 Task: Enable allow connection to export emails.
Action: Mouse moved to (944, 126)
Screenshot: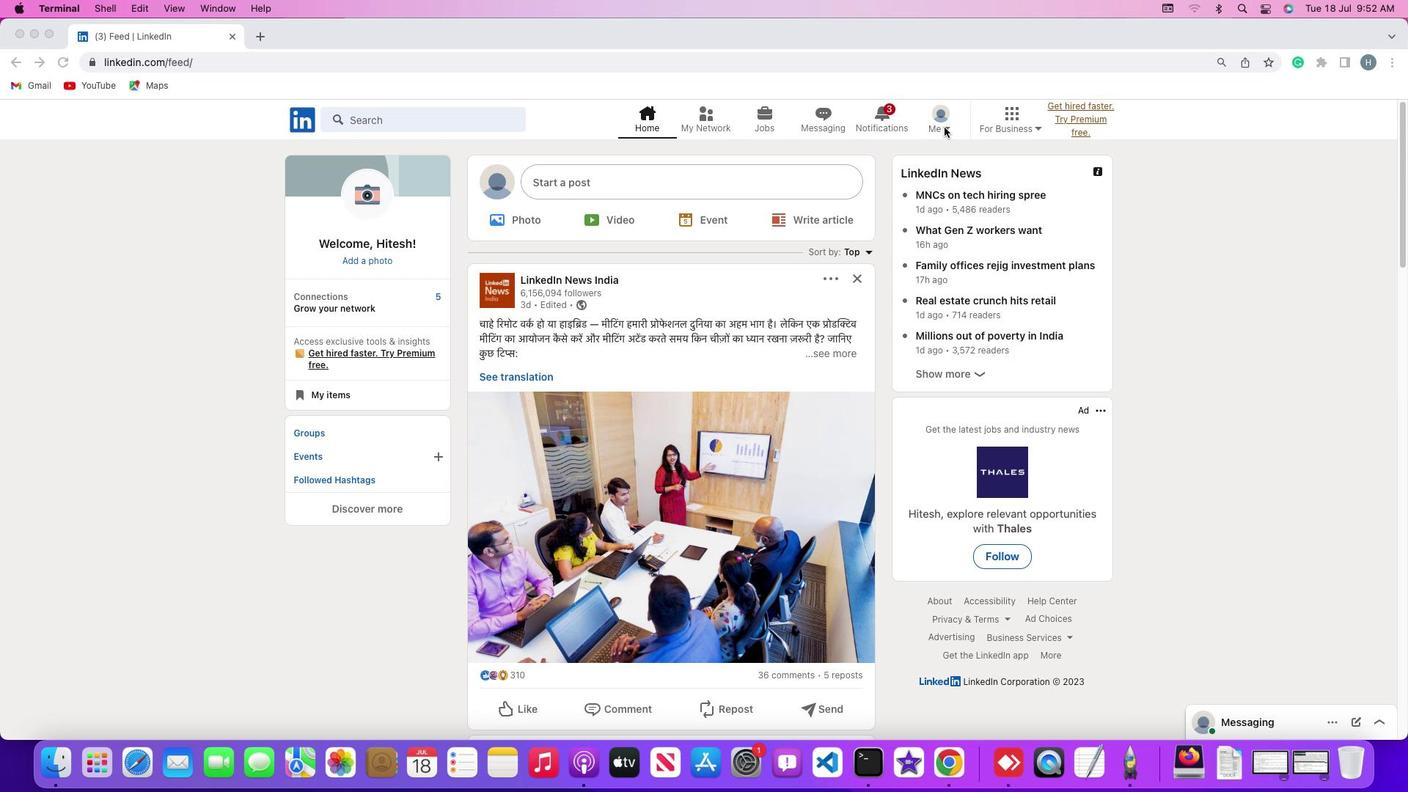
Action: Mouse pressed left at (944, 126)
Screenshot: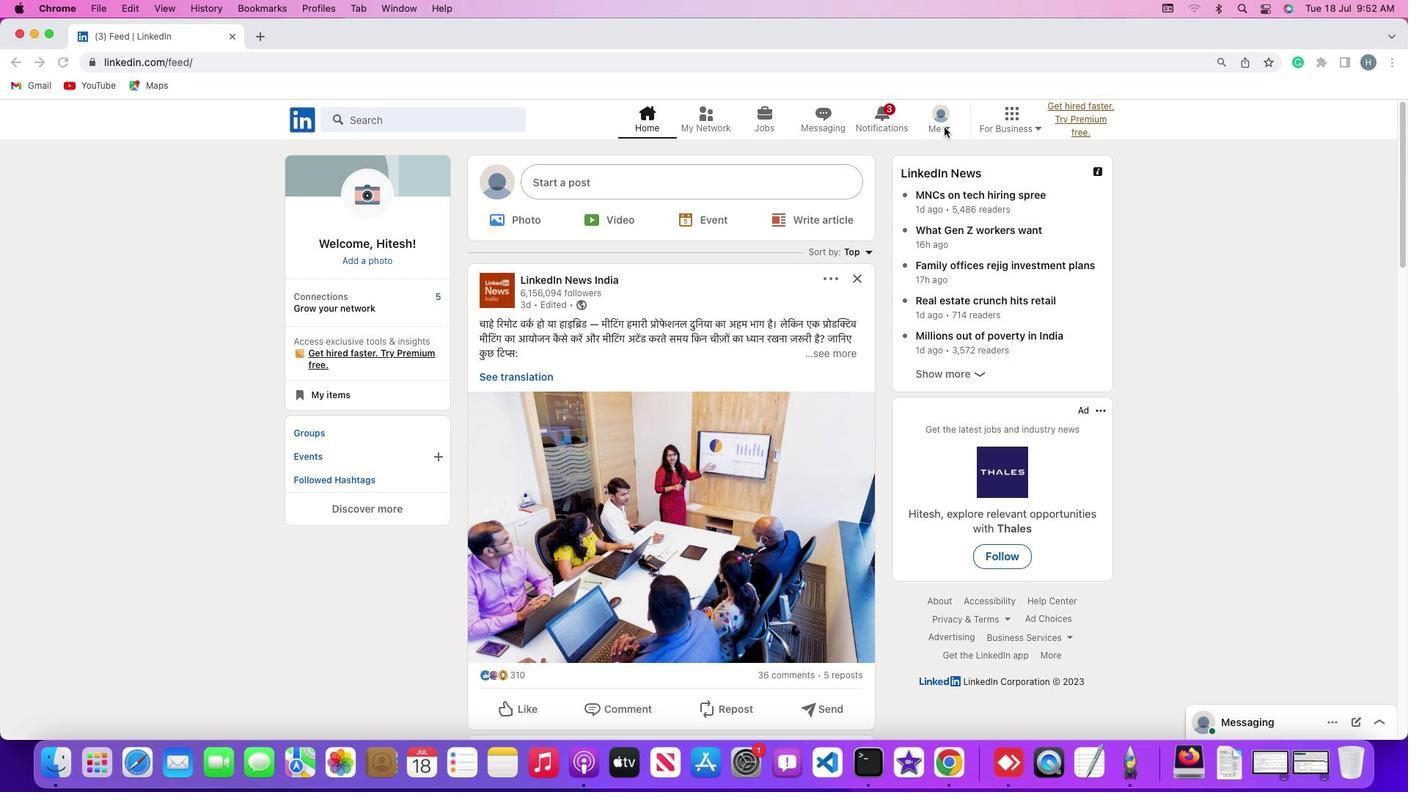 
Action: Mouse moved to (946, 126)
Screenshot: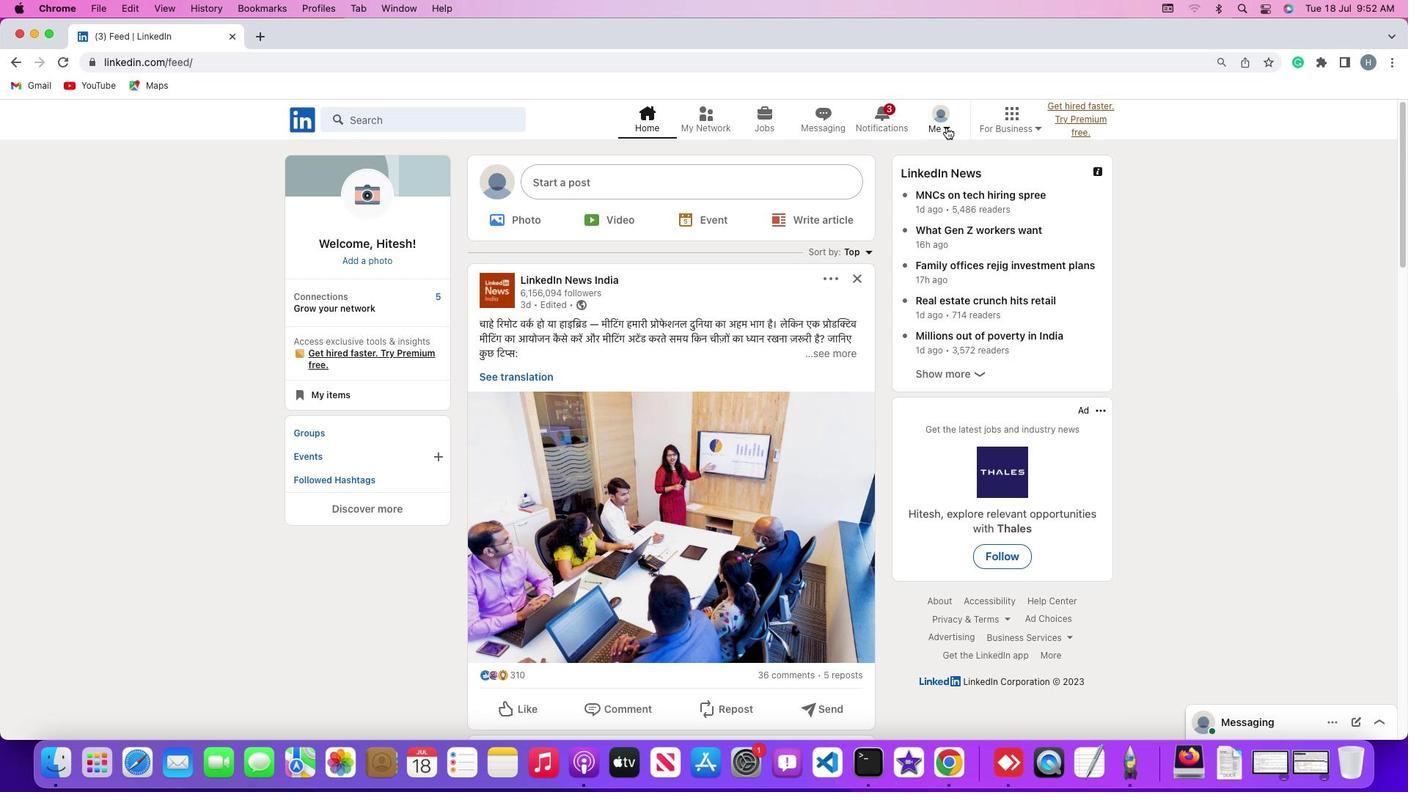 
Action: Mouse pressed left at (946, 126)
Screenshot: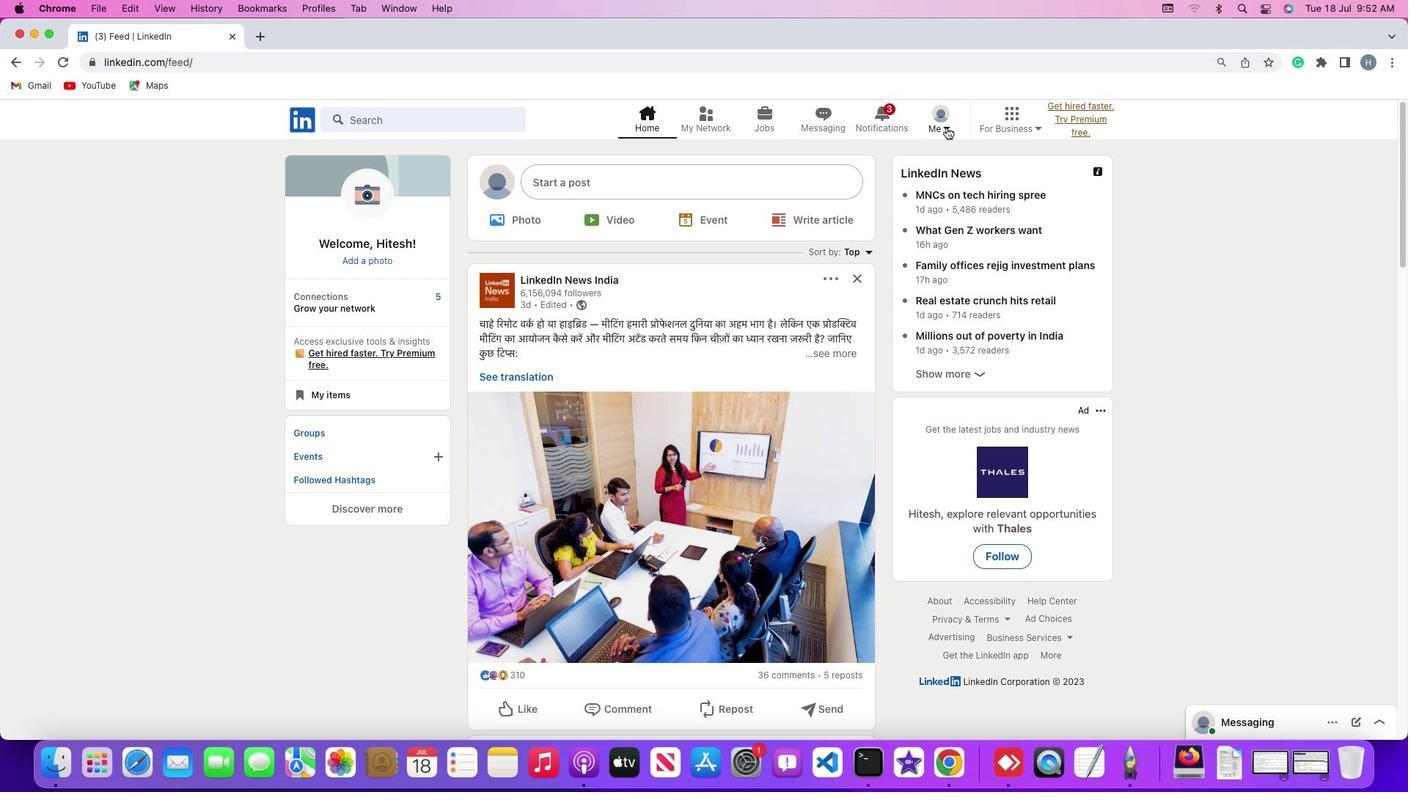 
Action: Mouse moved to (853, 283)
Screenshot: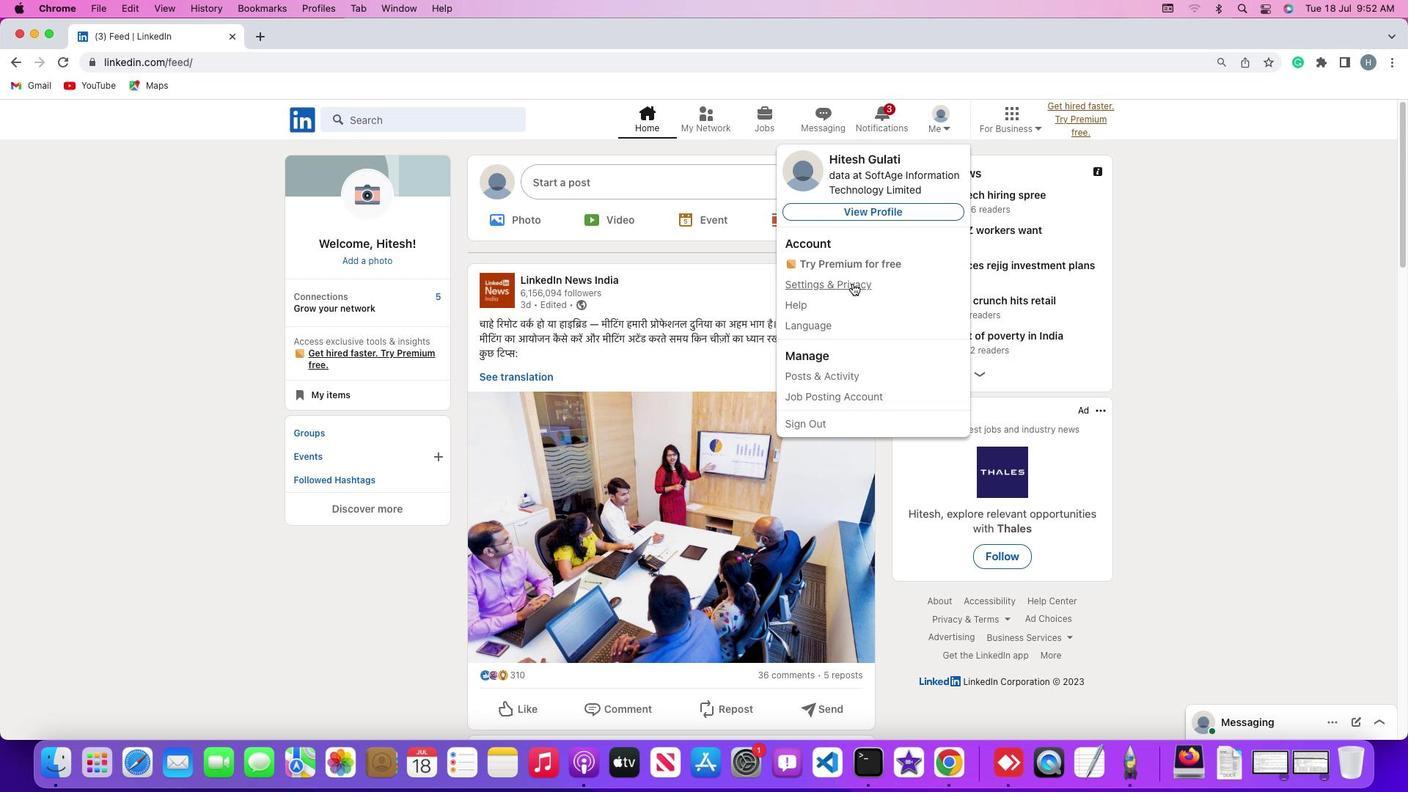 
Action: Mouse pressed left at (853, 283)
Screenshot: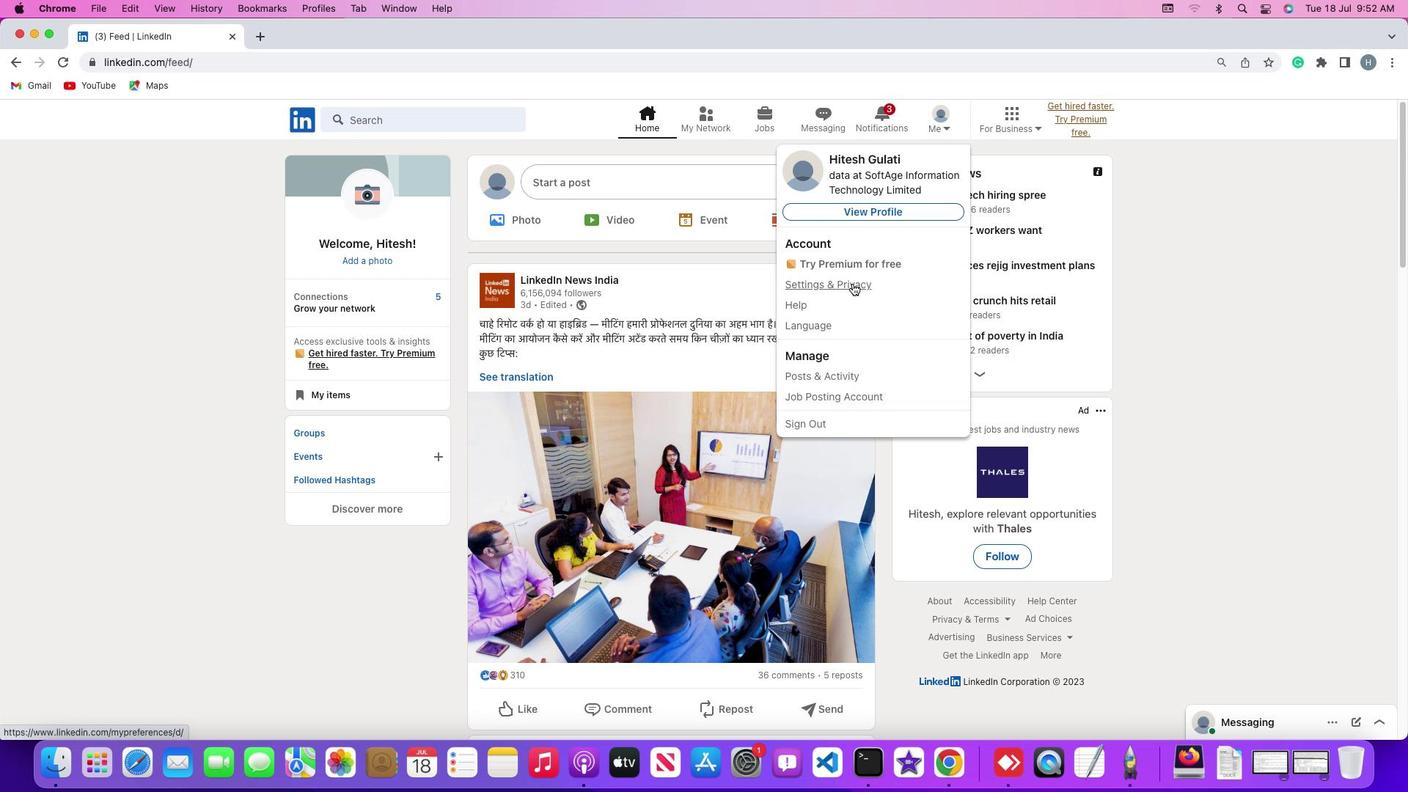 
Action: Mouse moved to (89, 335)
Screenshot: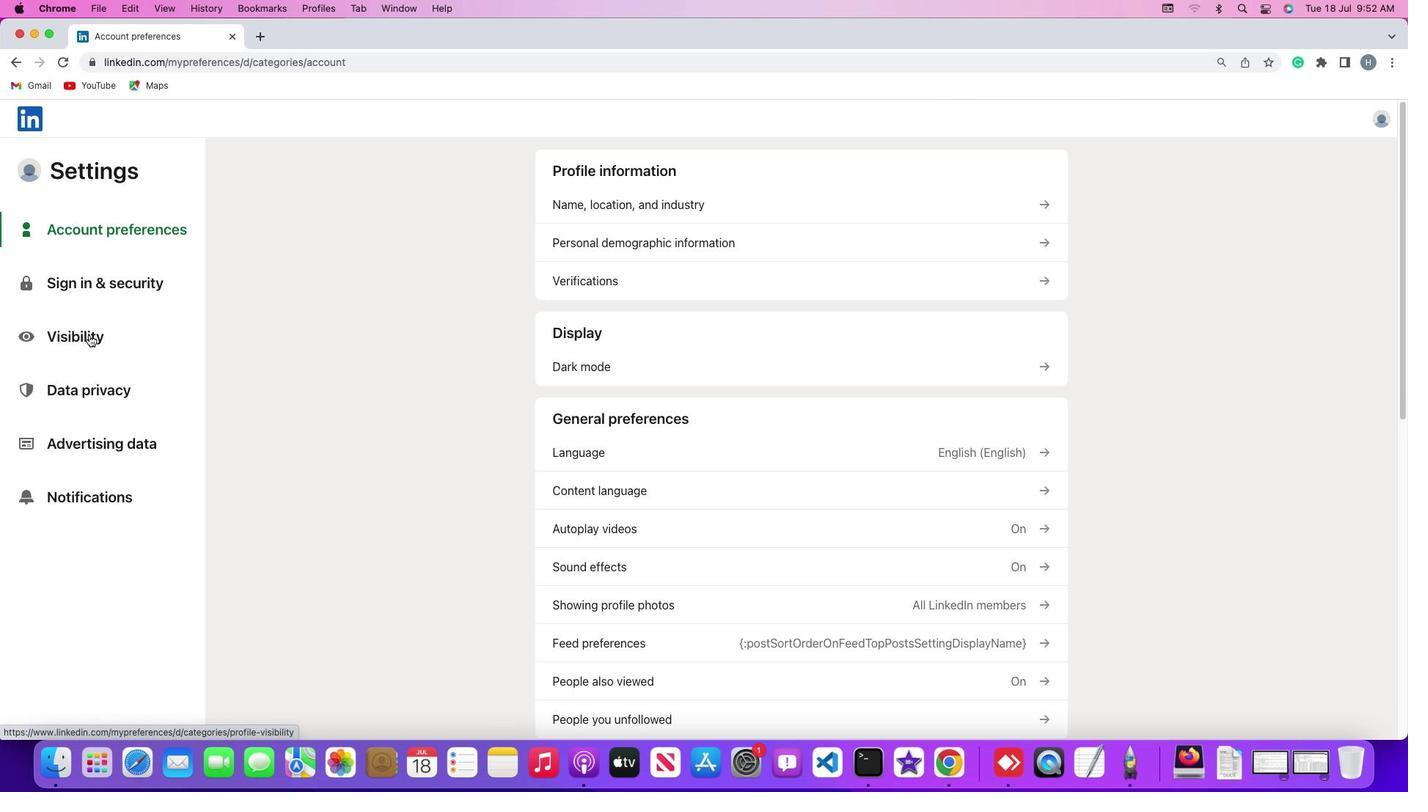 
Action: Mouse pressed left at (89, 335)
Screenshot: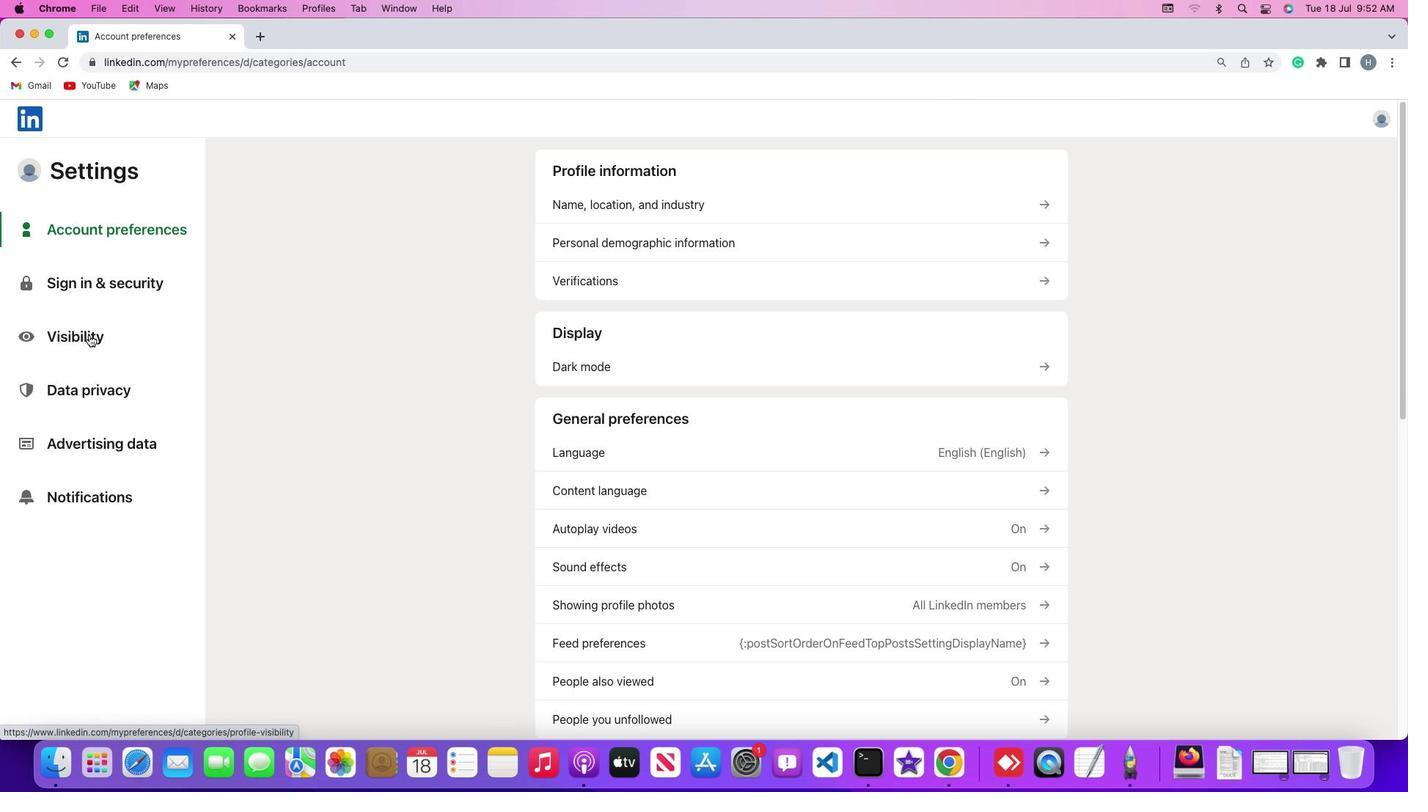 
Action: Mouse moved to (89, 335)
Screenshot: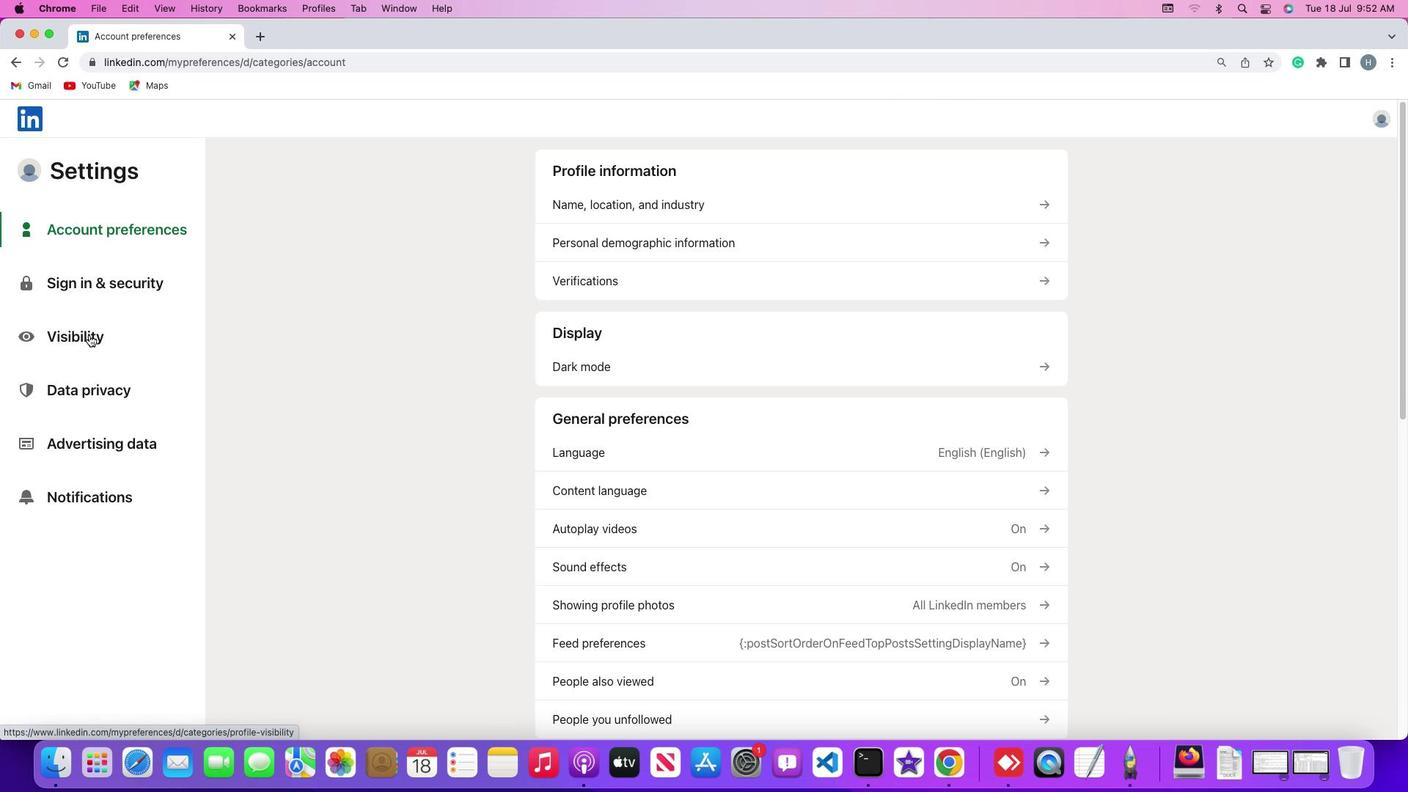 
Action: Mouse pressed left at (89, 335)
Screenshot: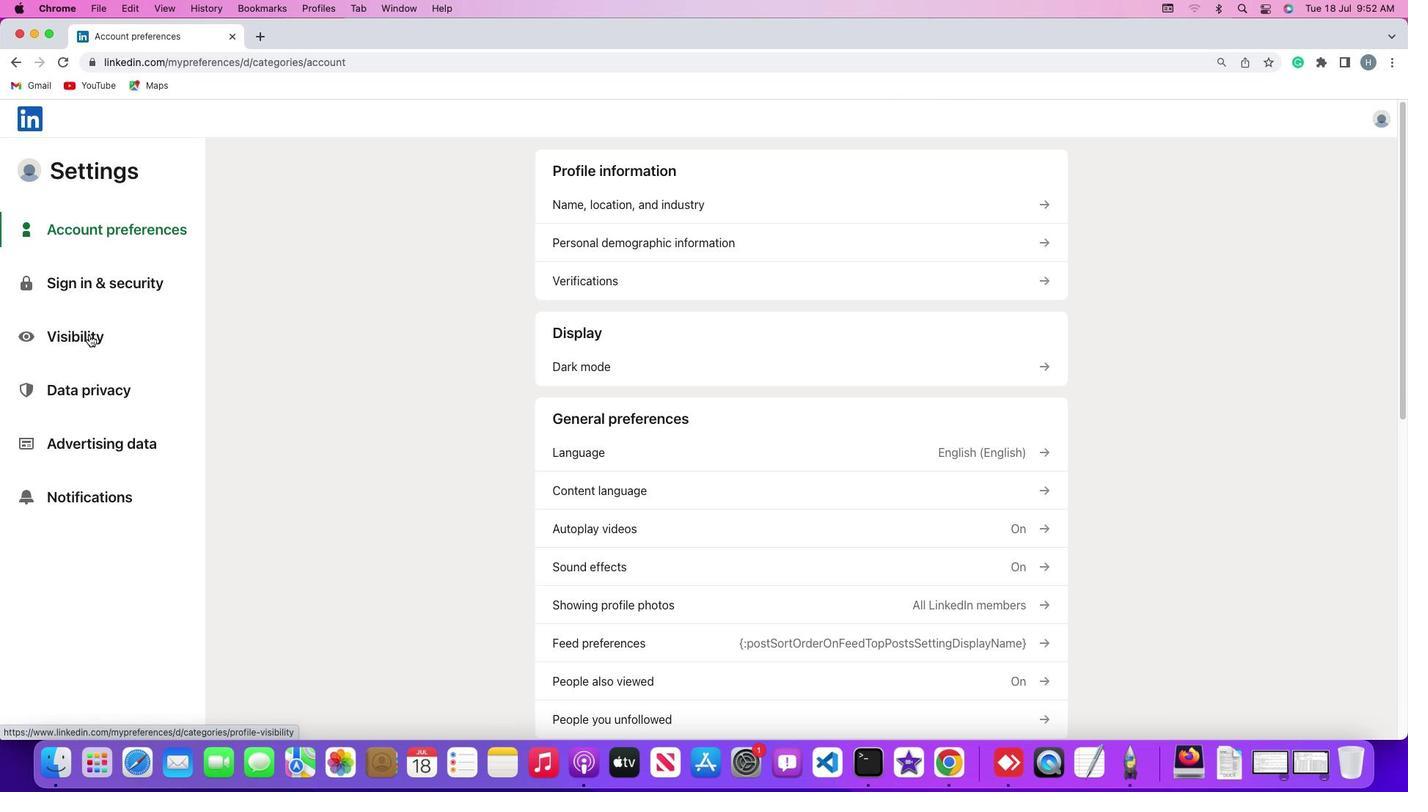 
Action: Mouse moved to (586, 278)
Screenshot: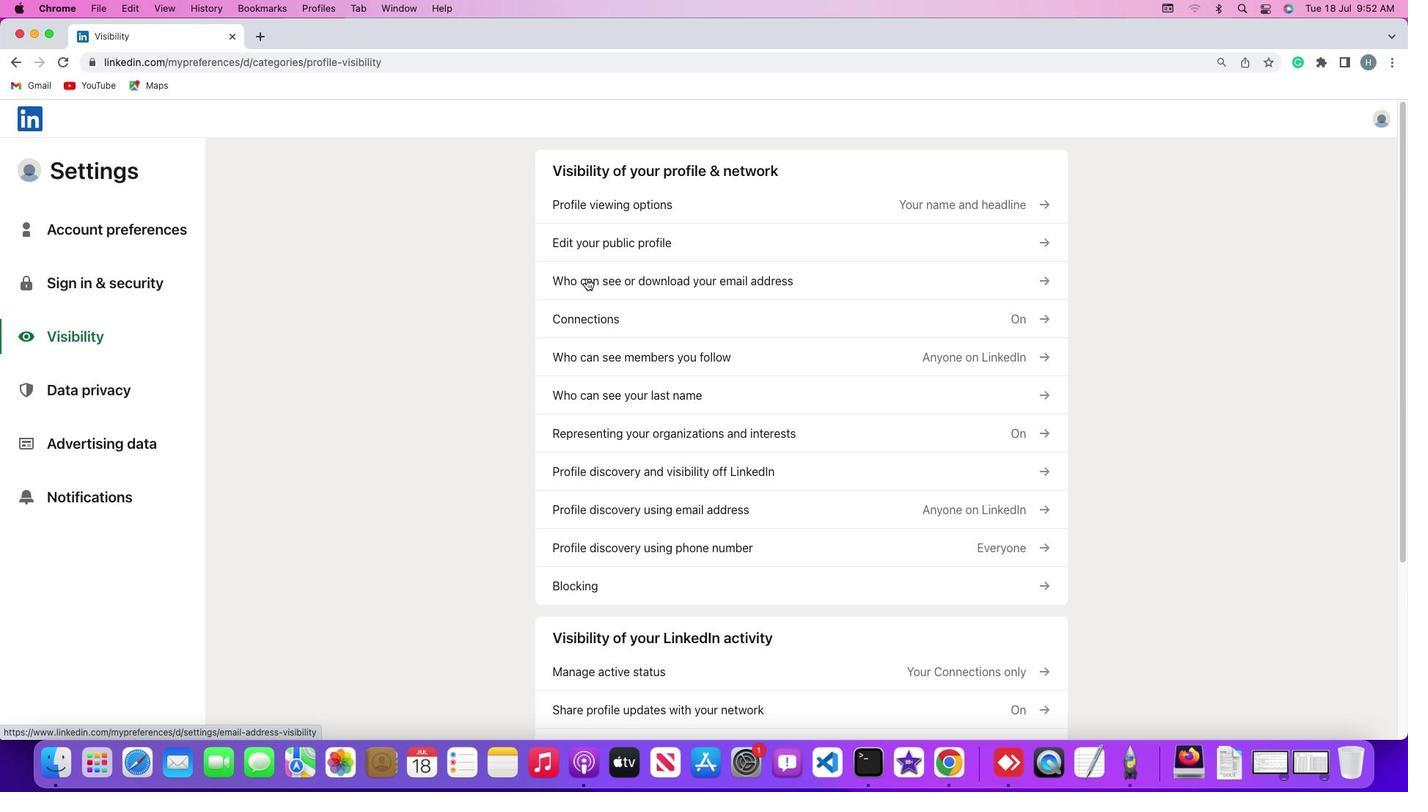 
Action: Mouse pressed left at (586, 278)
Screenshot: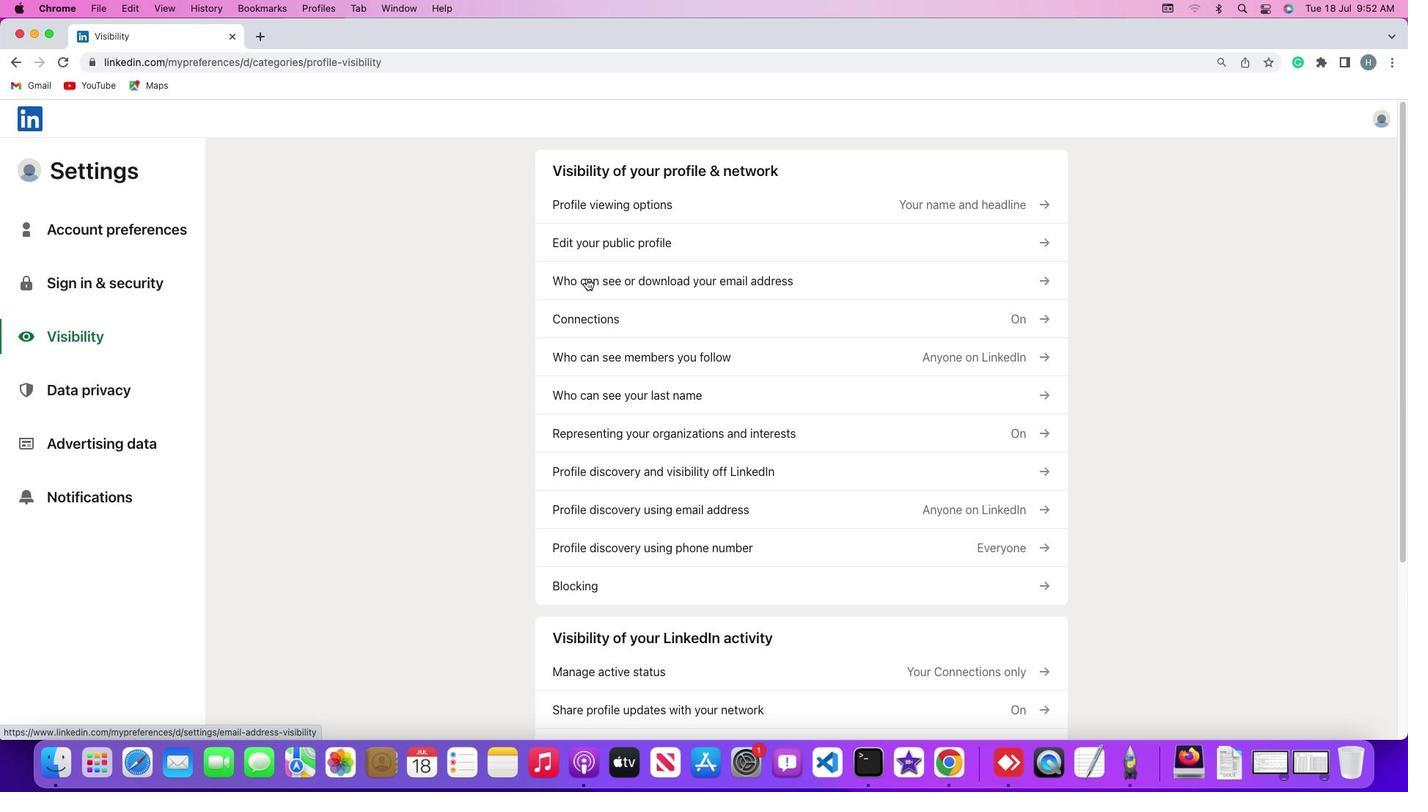 
Action: Mouse moved to (1041, 479)
Screenshot: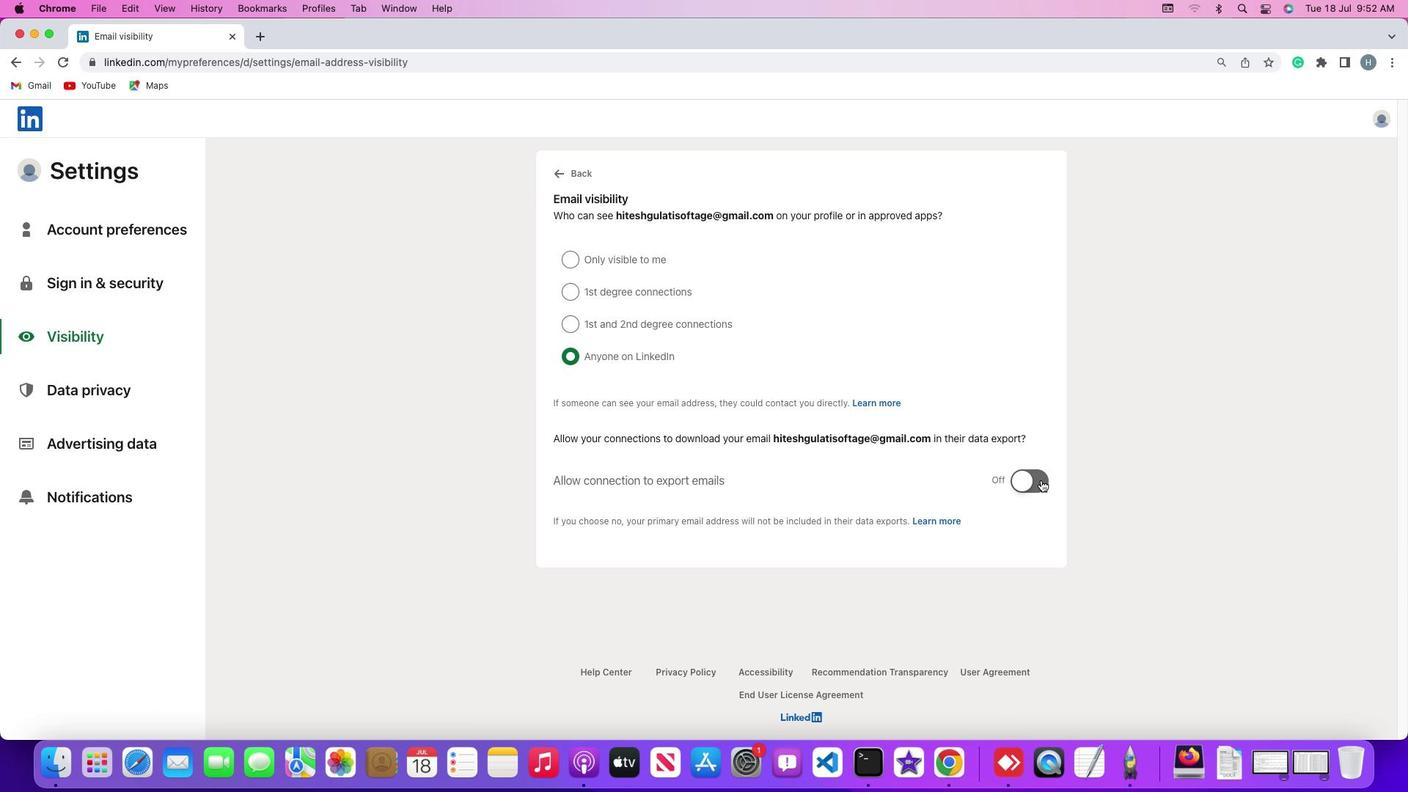 
Action: Mouse pressed left at (1041, 479)
Screenshot: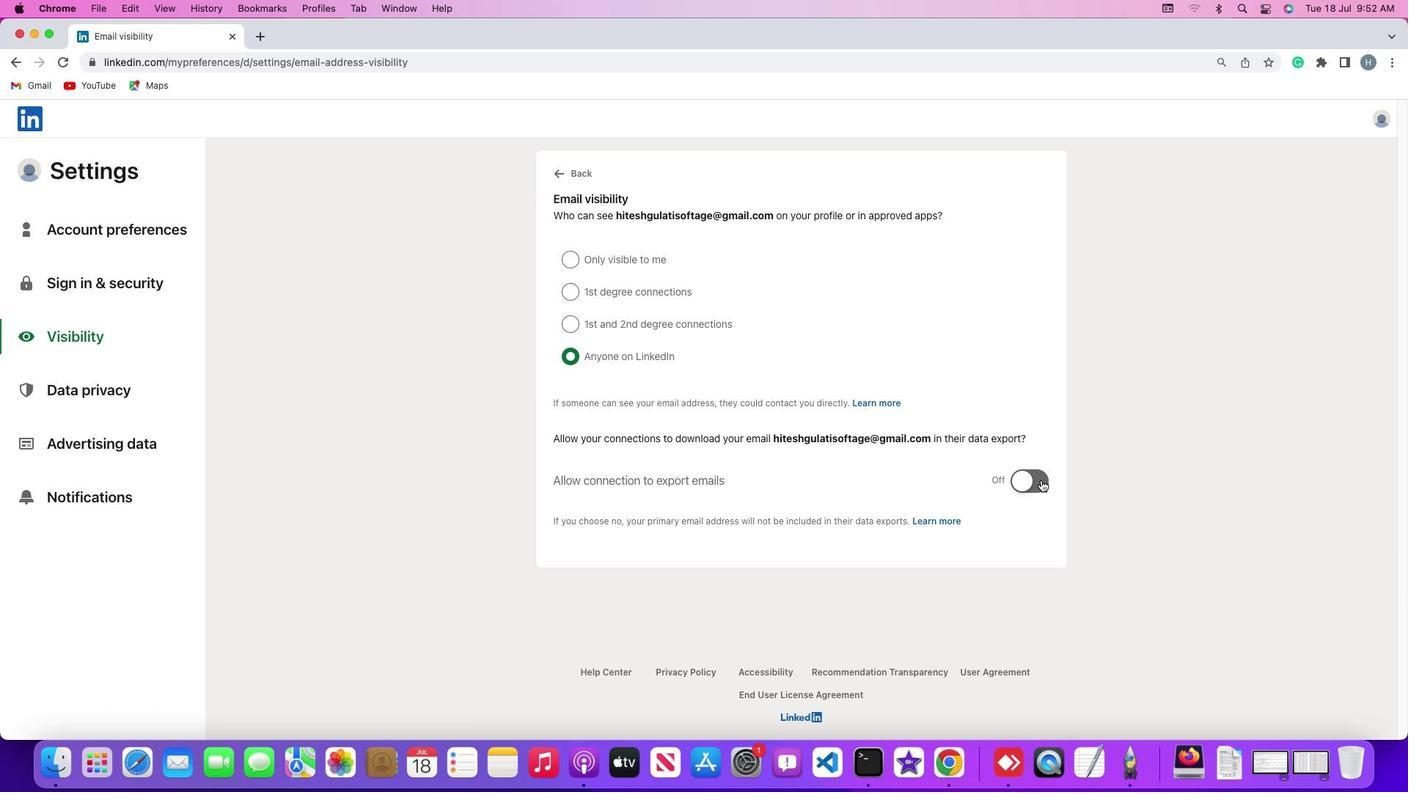 
Action: Mouse moved to (1065, 528)
Screenshot: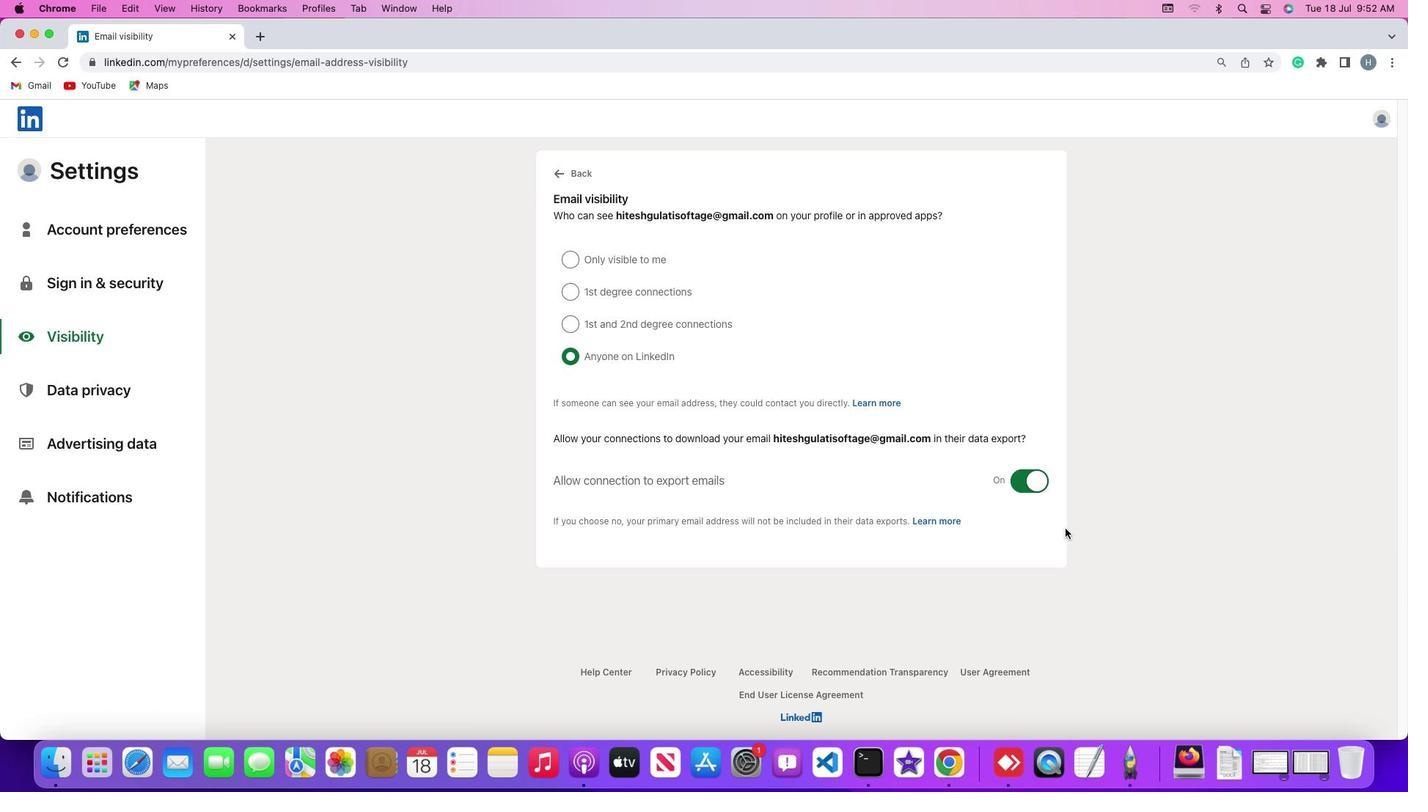 
